 Task: Toggle the limit-enabled option in the editor management.
Action: Mouse pressed left at (43, 439)
Screenshot: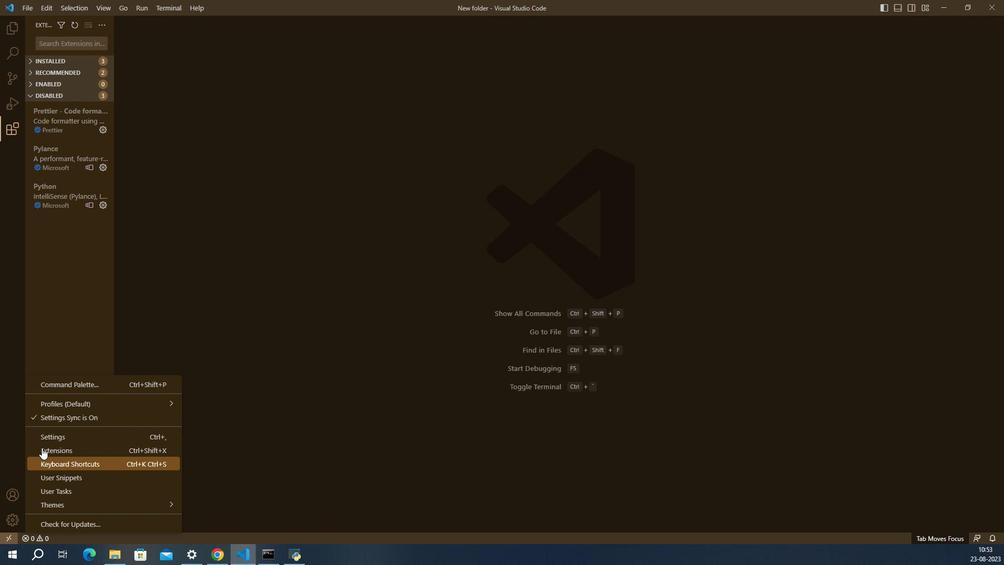 
Action: Mouse moved to (76, 437)
Screenshot: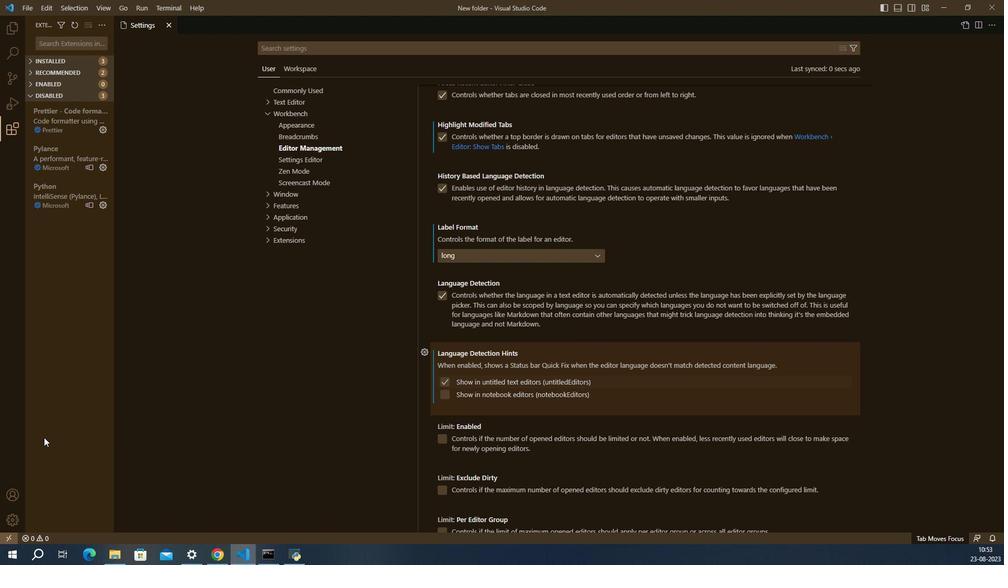 
Action: Mouse pressed left at (76, 437)
Screenshot: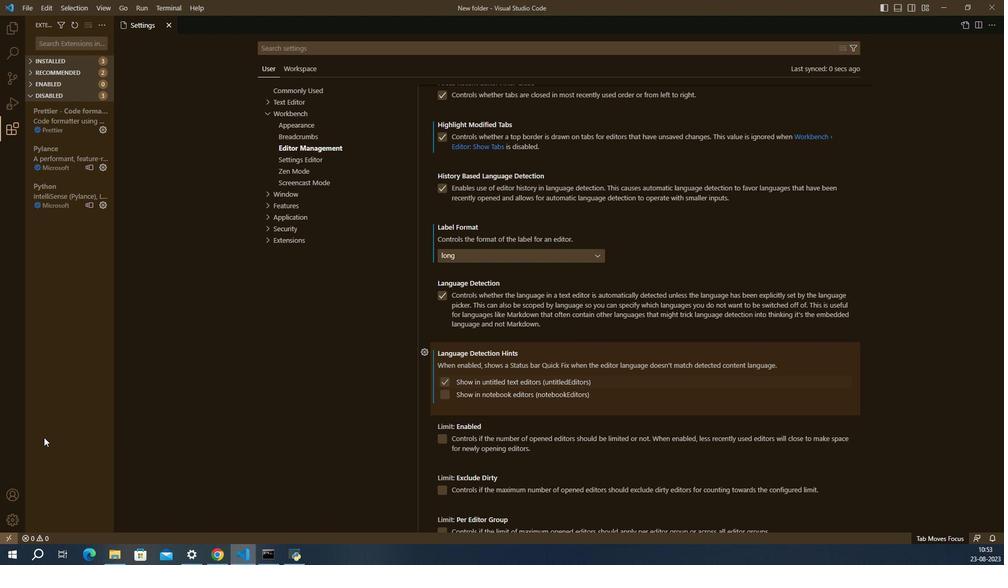 
Action: Mouse moved to (463, 437)
Screenshot: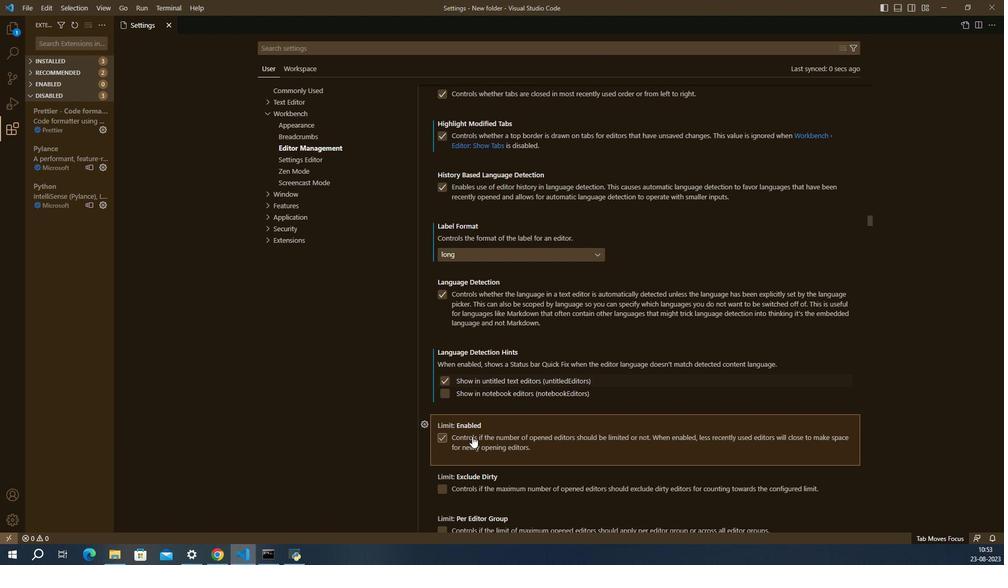 
Action: Mouse pressed left at (463, 437)
Screenshot: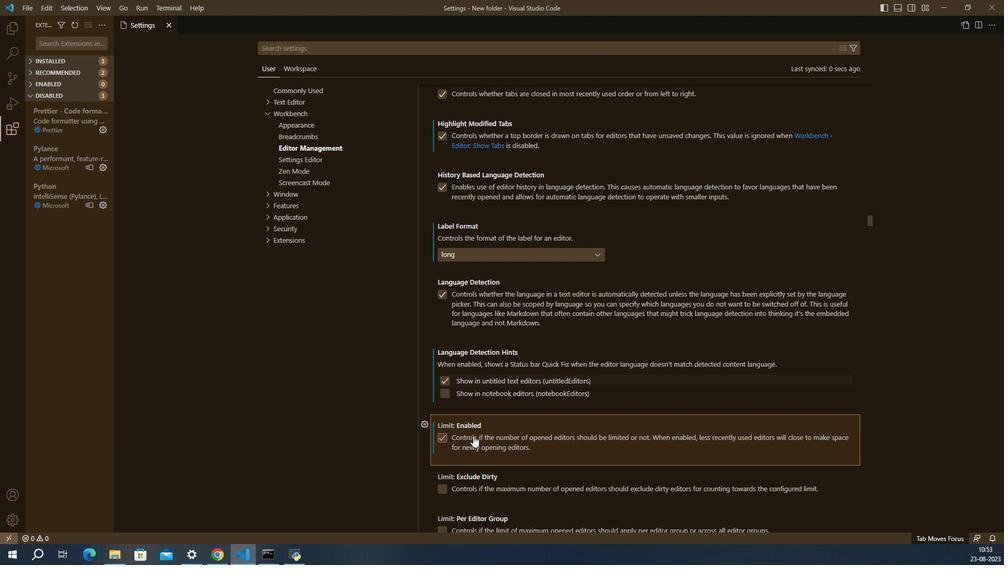 
Action: Mouse moved to (495, 437)
Screenshot: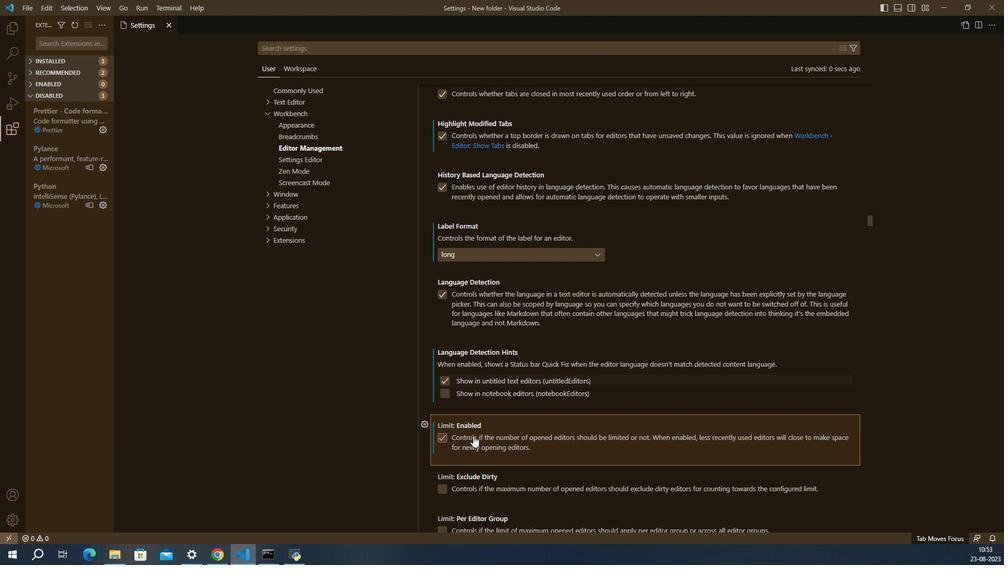 
